 Task: Edit the show available start times in increments of 30 minutes.
Action: Mouse moved to (443, 260)
Screenshot: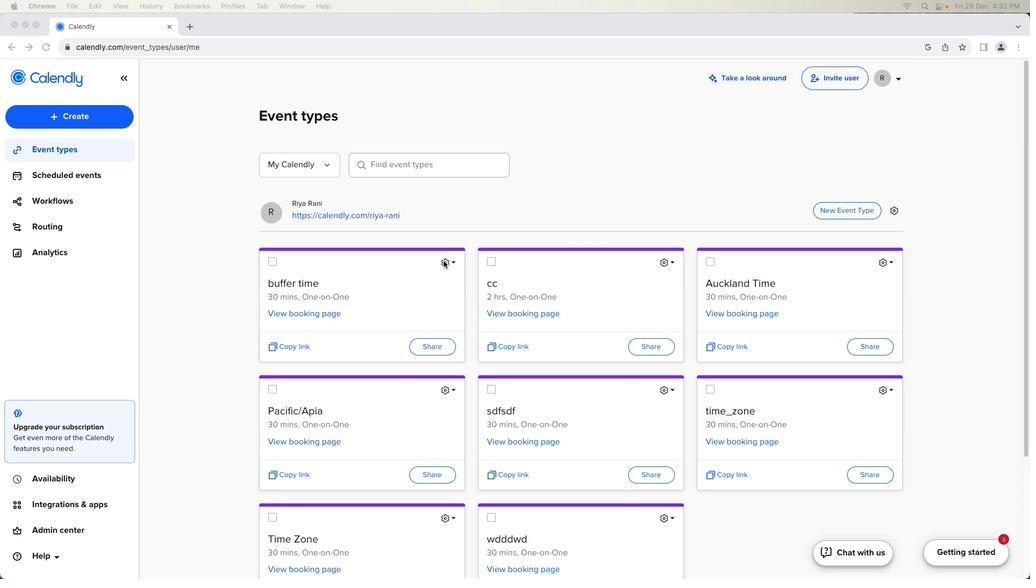 
Action: Mouse pressed left at (443, 260)
Screenshot: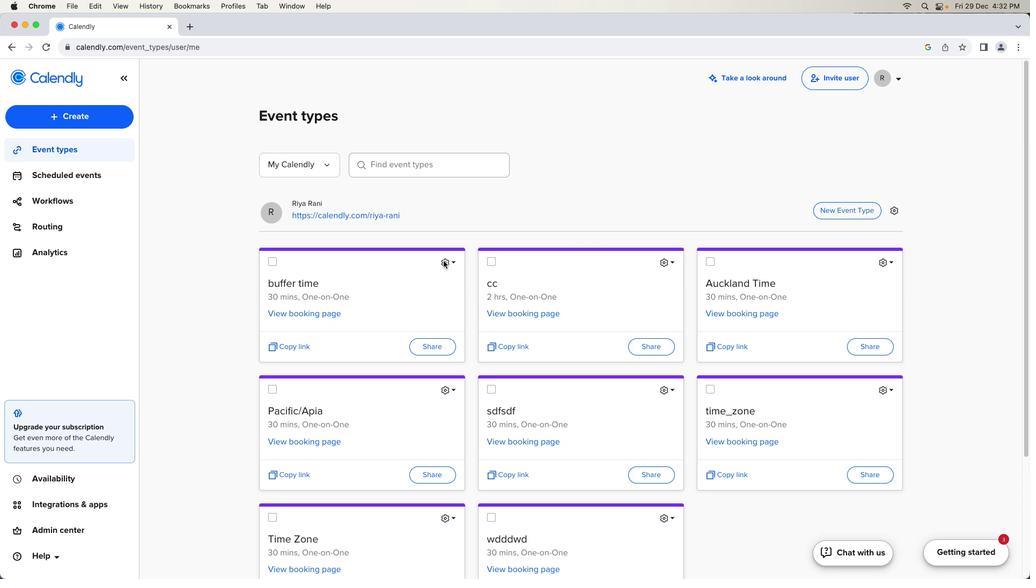 
Action: Mouse moved to (444, 262)
Screenshot: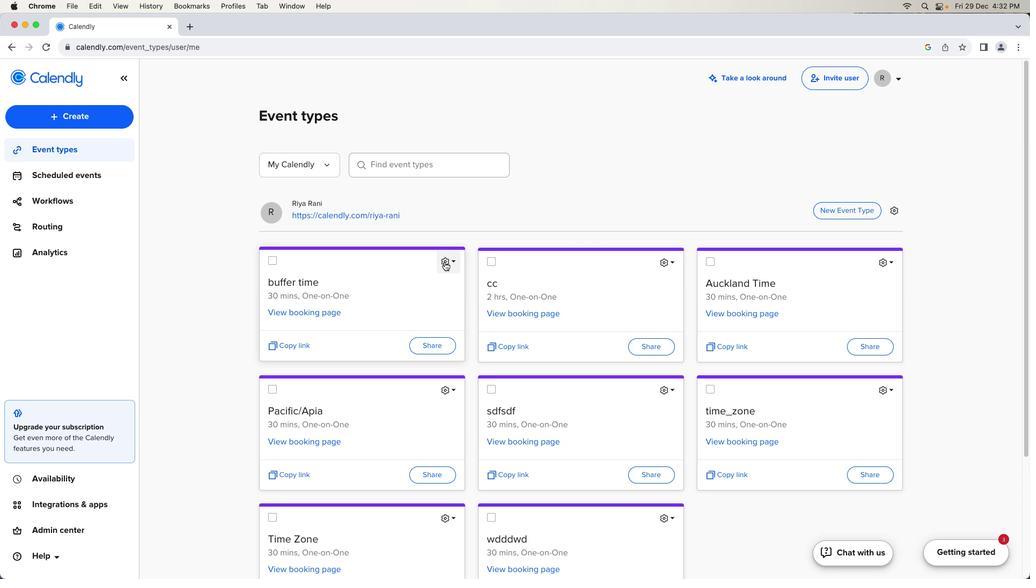 
Action: Mouse pressed left at (444, 262)
Screenshot: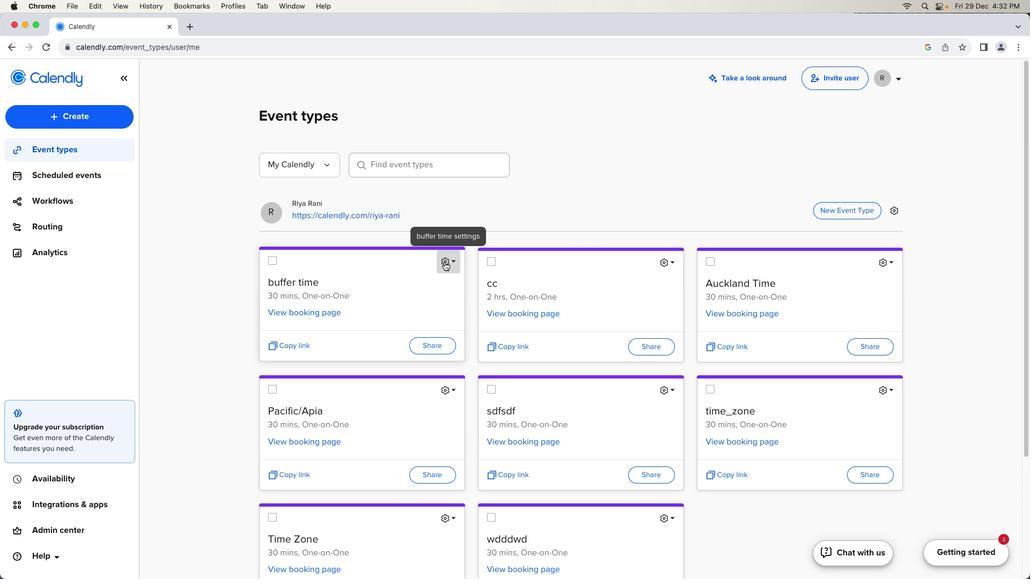 
Action: Mouse moved to (432, 289)
Screenshot: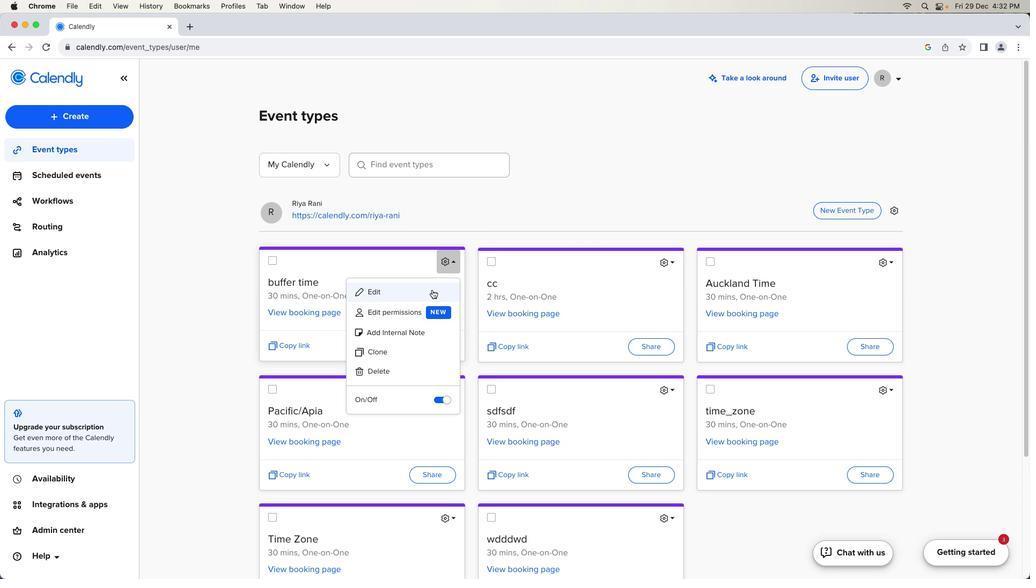 
Action: Mouse pressed left at (432, 289)
Screenshot: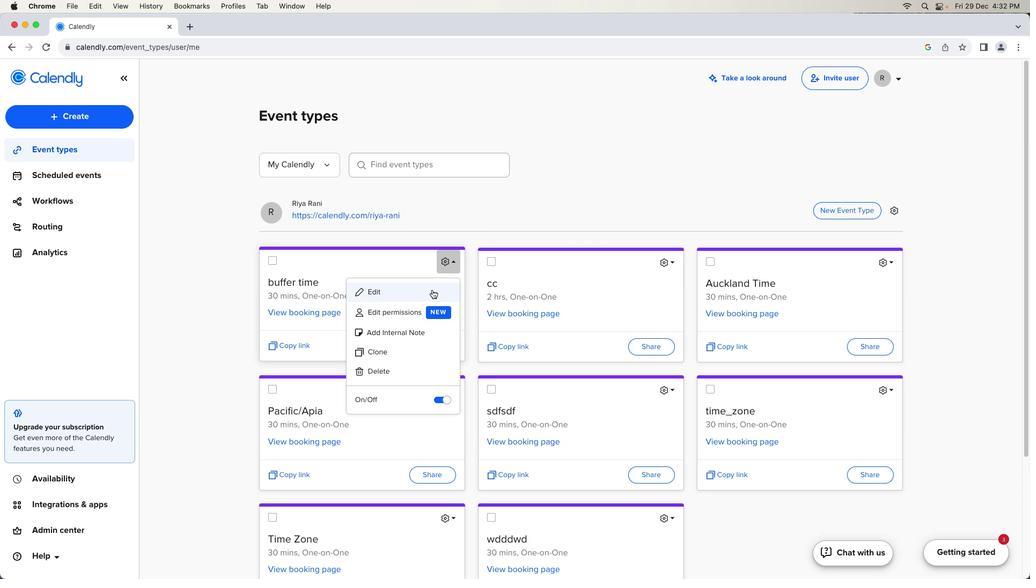 
Action: Mouse moved to (191, 322)
Screenshot: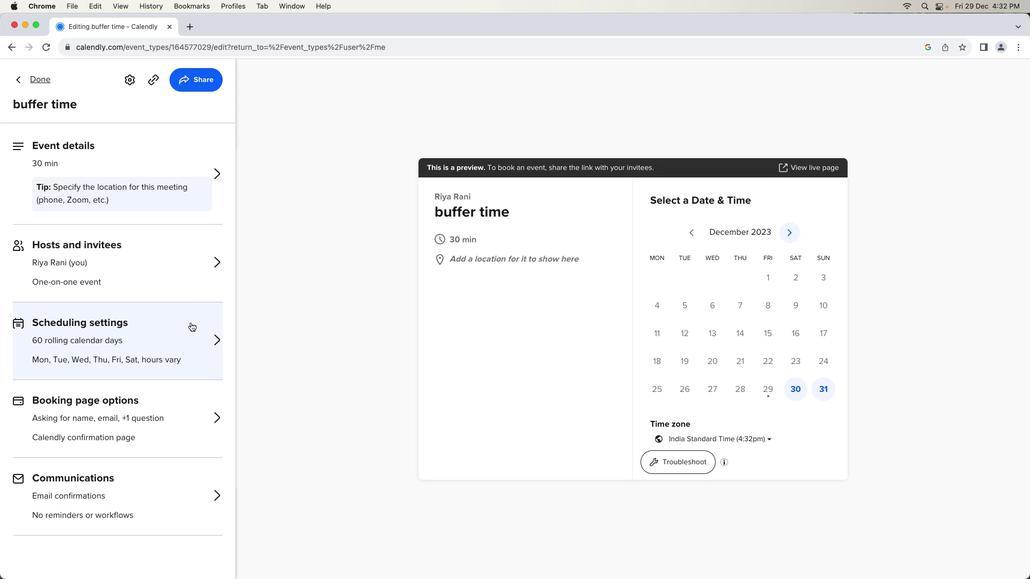 
Action: Mouse pressed left at (191, 322)
Screenshot: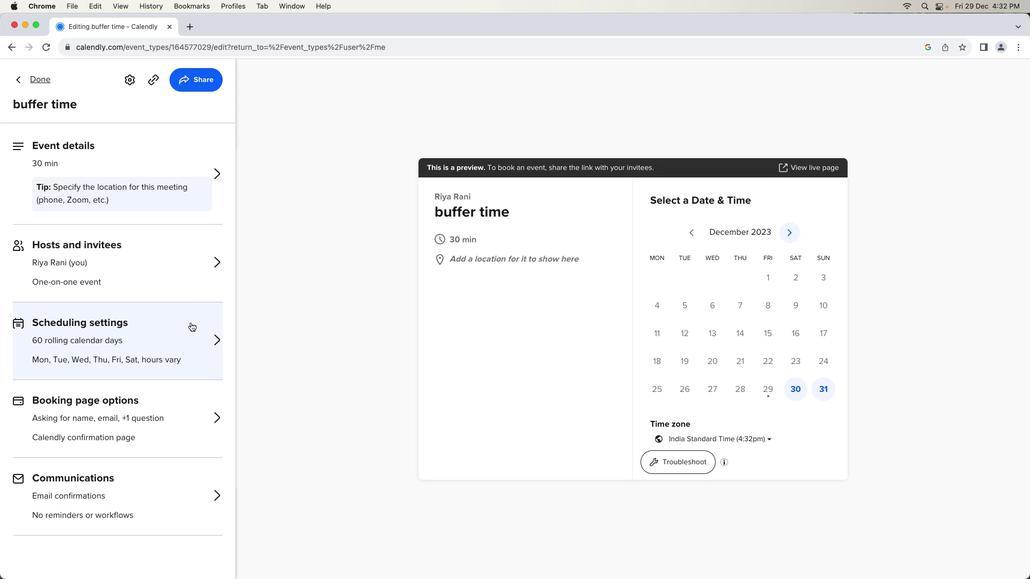 
Action: Mouse moved to (155, 442)
Screenshot: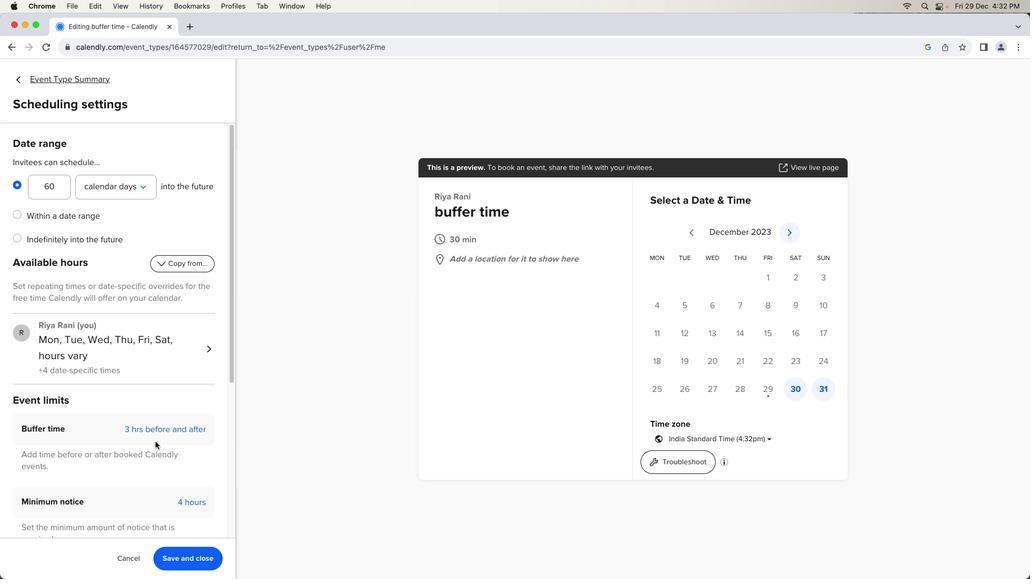 
Action: Mouse scrolled (155, 442) with delta (0, 0)
Screenshot: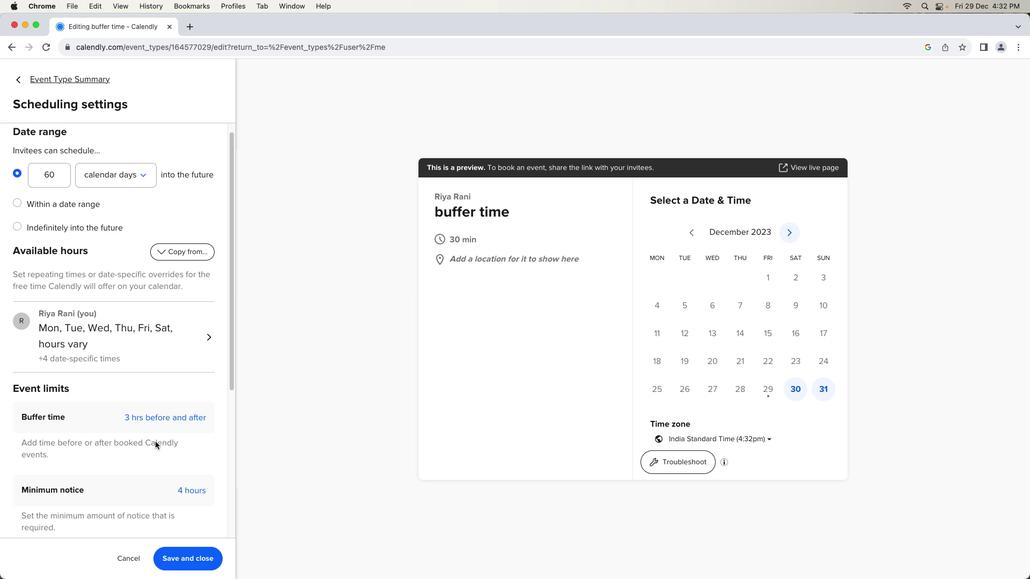 
Action: Mouse scrolled (155, 442) with delta (0, 0)
Screenshot: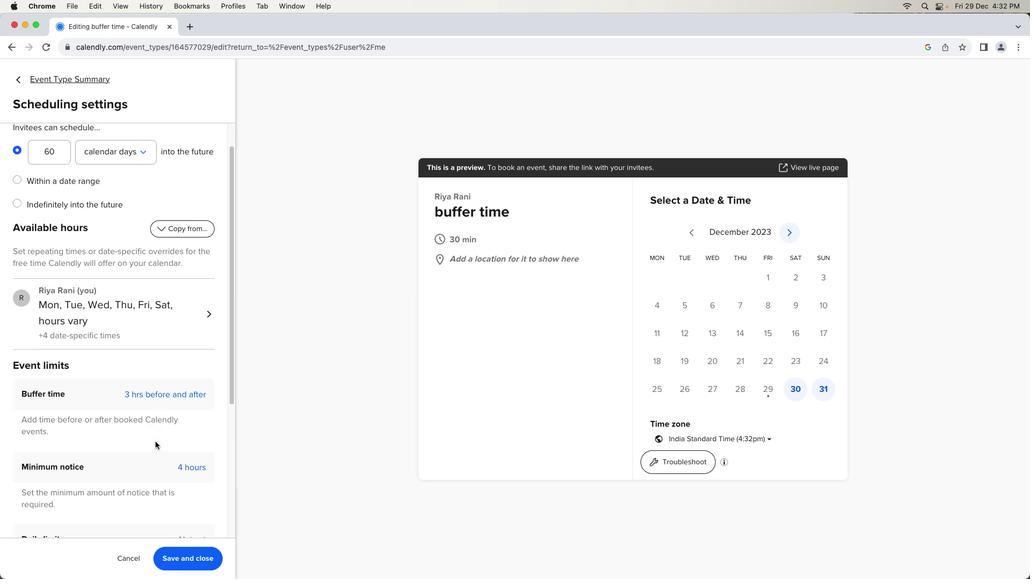 
Action: Mouse scrolled (155, 442) with delta (0, -1)
Screenshot: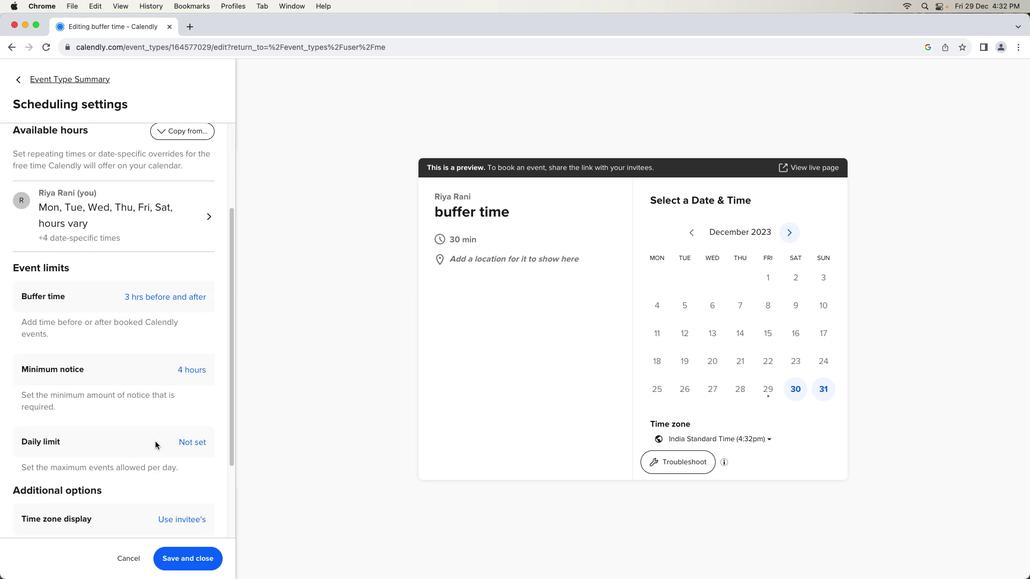 
Action: Mouse scrolled (155, 442) with delta (0, -2)
Screenshot: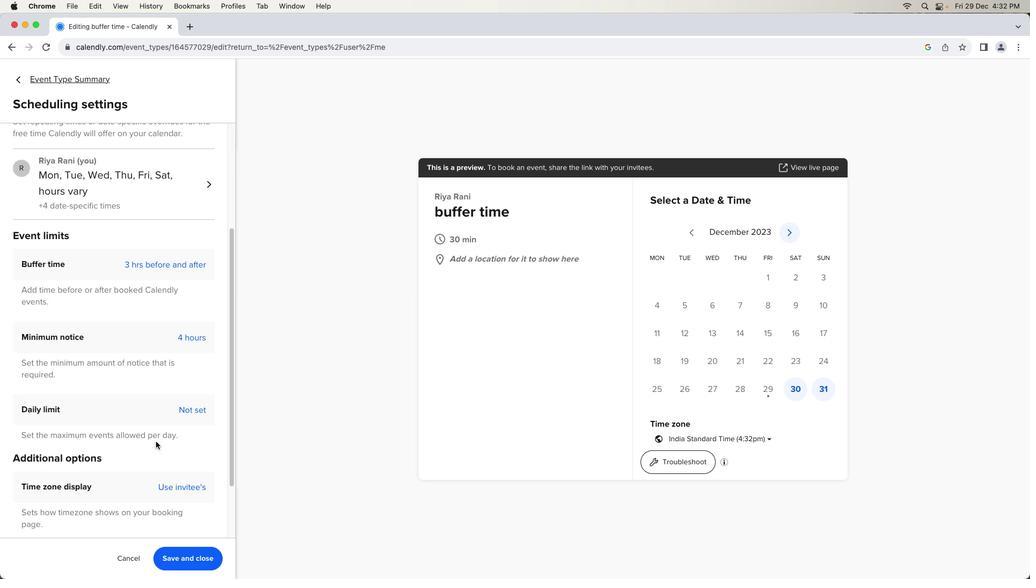 
Action: Mouse moved to (156, 440)
Screenshot: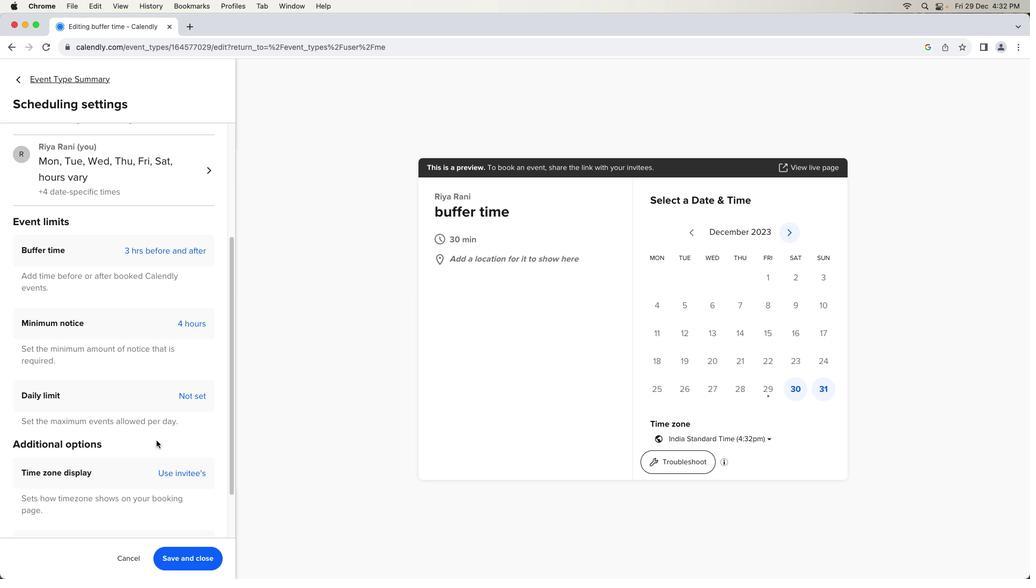 
Action: Mouse scrolled (156, 440) with delta (0, 0)
Screenshot: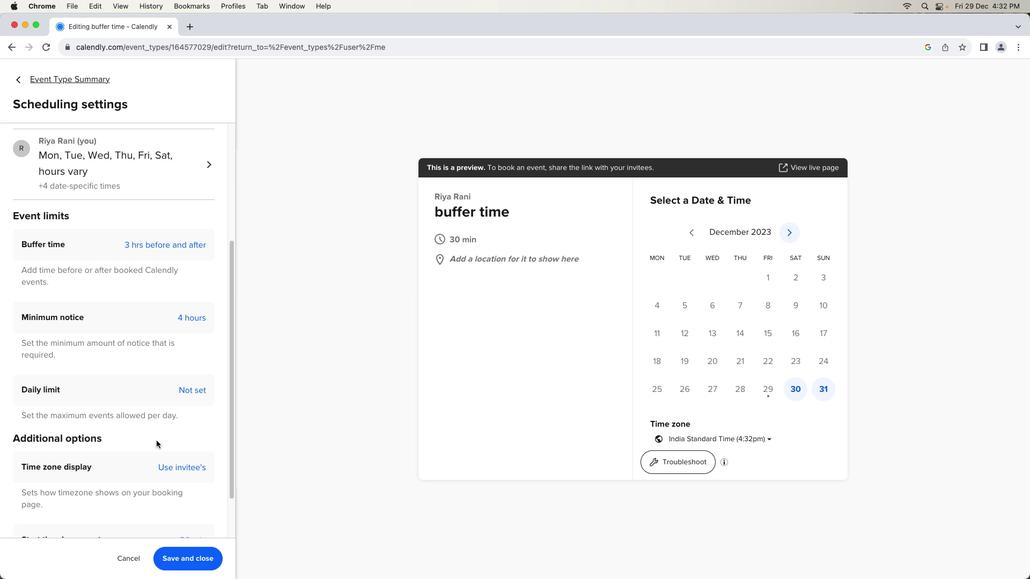 
Action: Mouse scrolled (156, 440) with delta (0, 0)
Screenshot: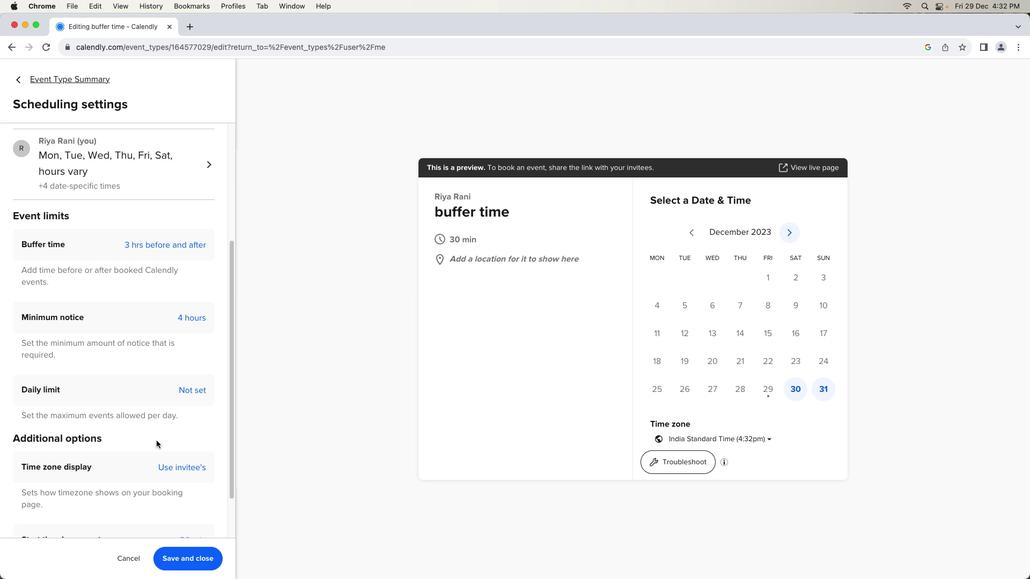 
Action: Mouse moved to (156, 440)
Screenshot: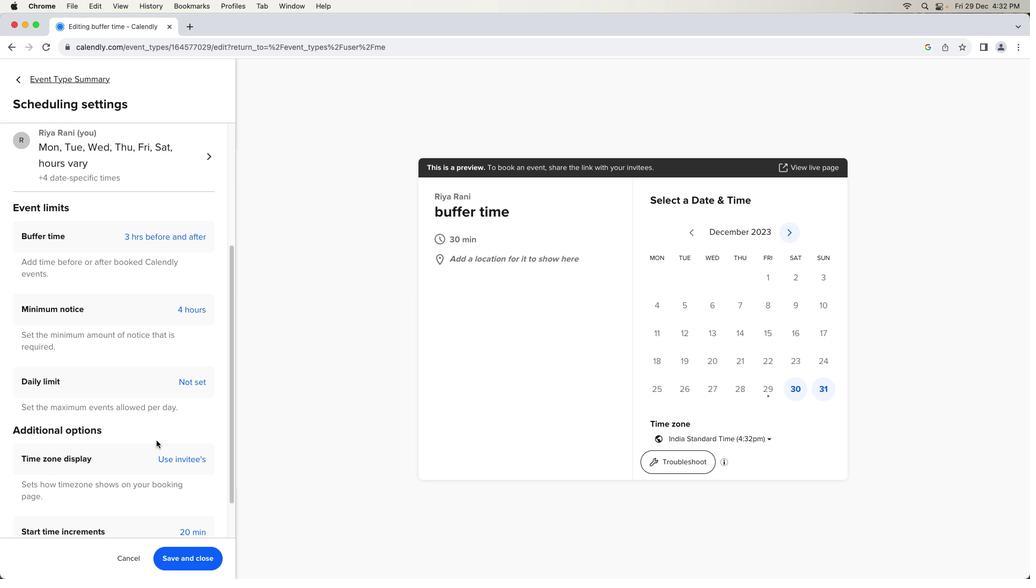 
Action: Mouse scrolled (156, 440) with delta (0, 0)
Screenshot: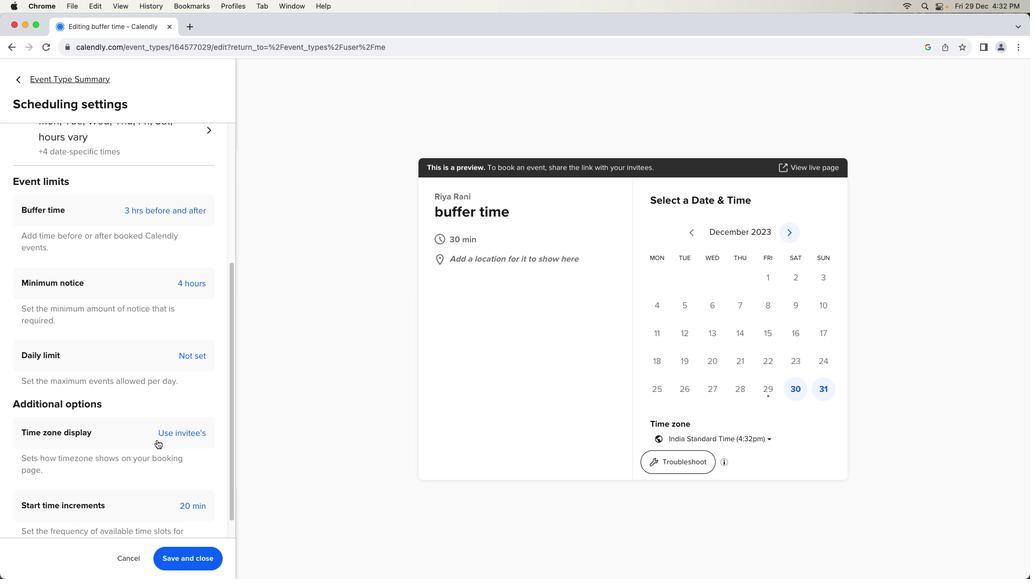 
Action: Mouse scrolled (156, 440) with delta (0, 0)
Screenshot: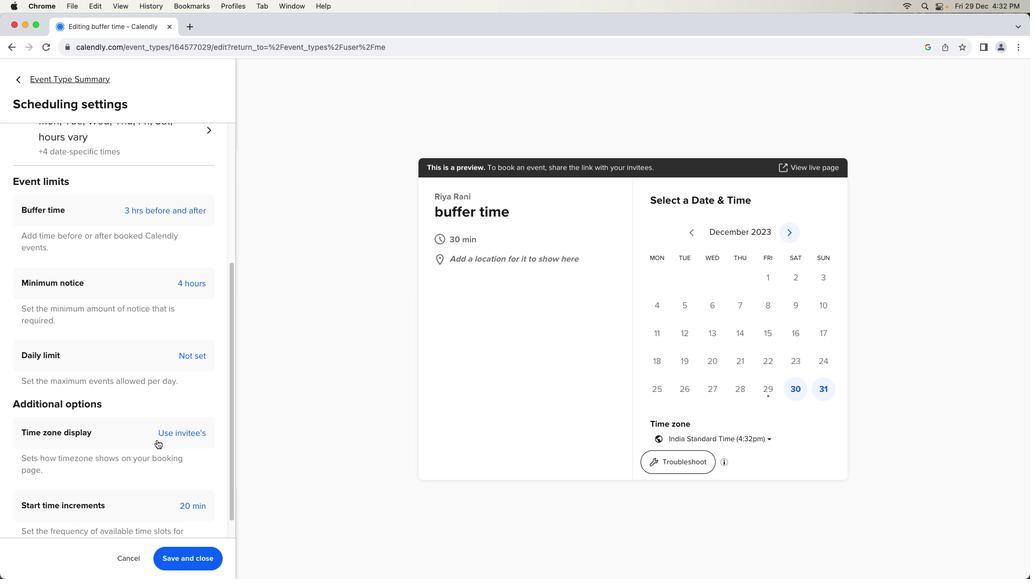 
Action: Mouse scrolled (156, 440) with delta (0, -1)
Screenshot: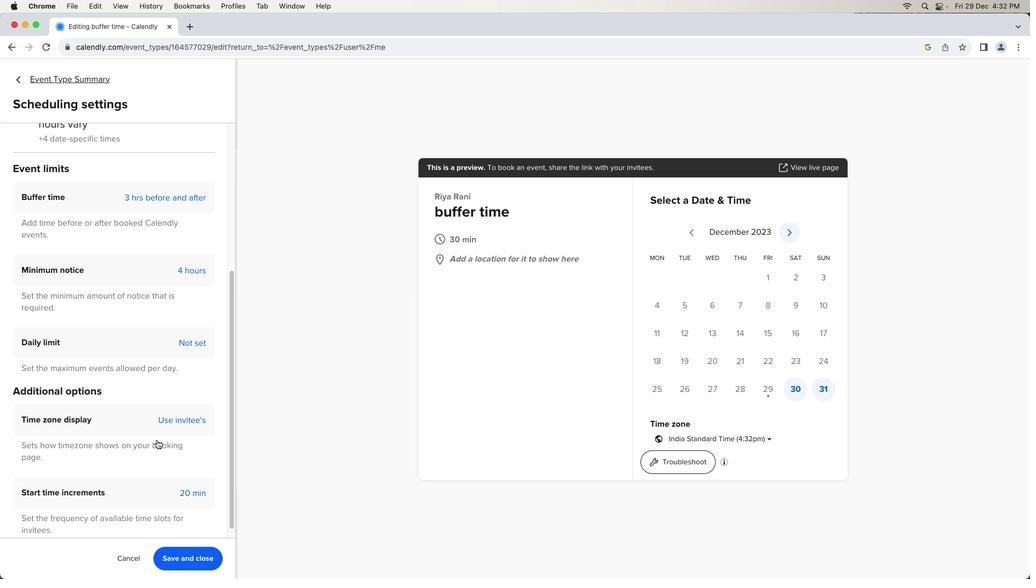 
Action: Mouse scrolled (156, 440) with delta (0, -2)
Screenshot: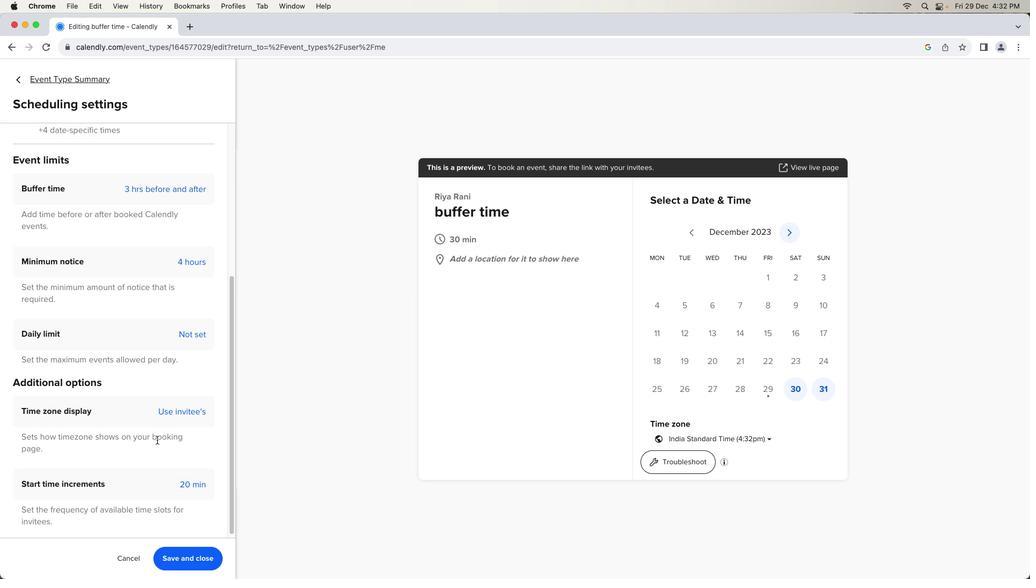 
Action: Mouse moved to (157, 440)
Screenshot: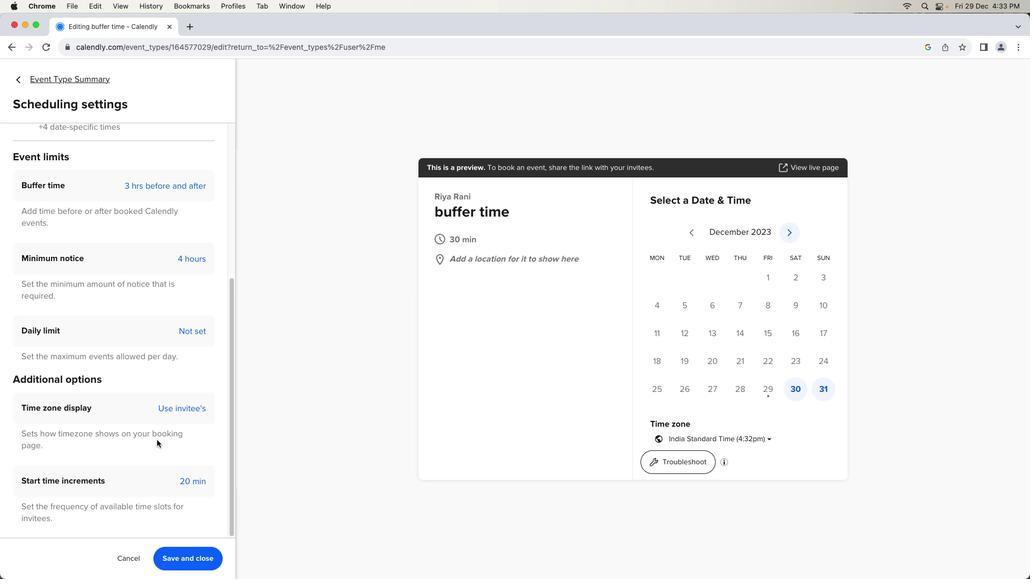 
Action: Mouse scrolled (157, 440) with delta (0, 0)
Screenshot: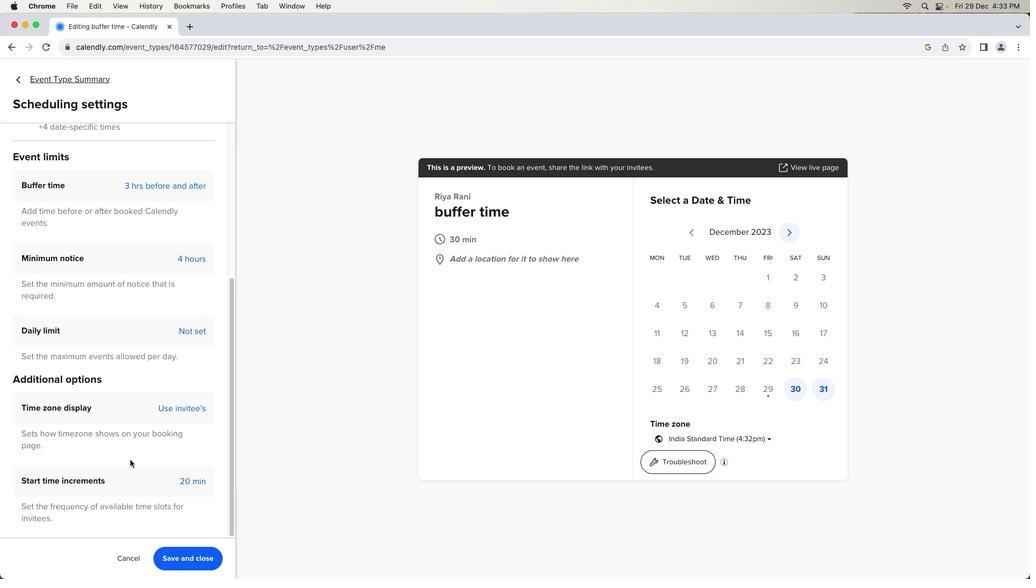 
Action: Mouse moved to (96, 477)
Screenshot: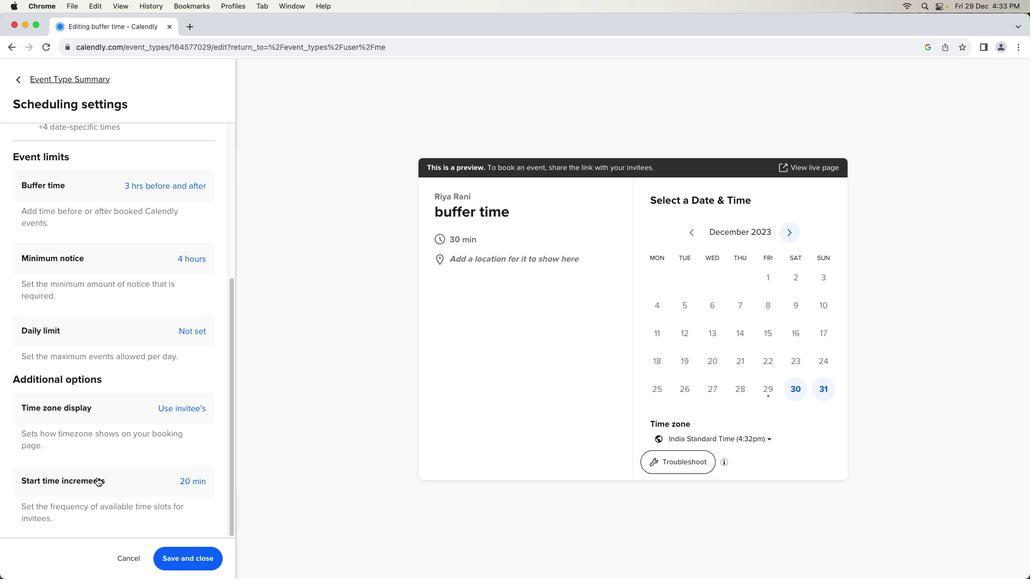 
Action: Mouse pressed left at (96, 477)
Screenshot: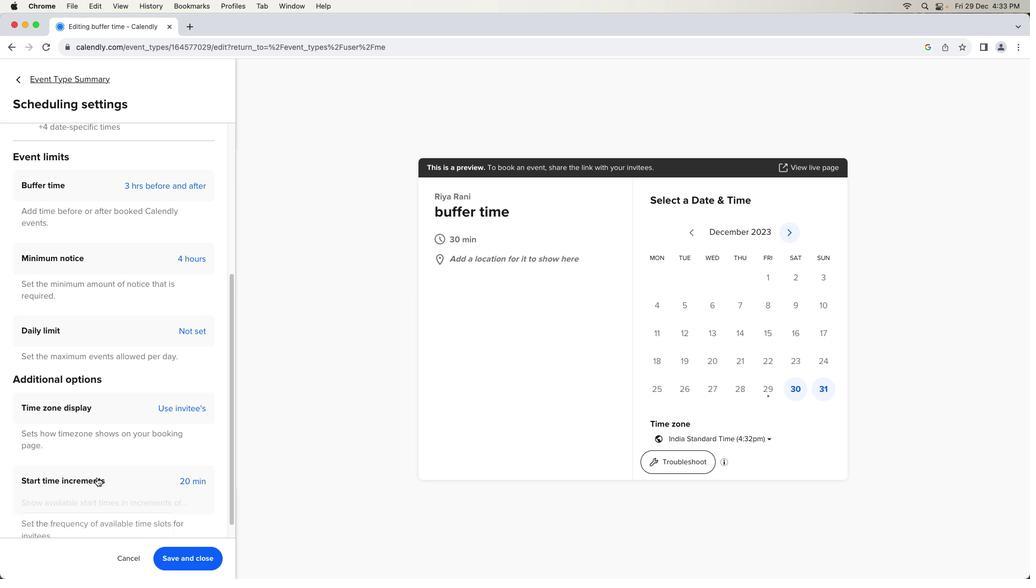 
Action: Mouse moved to (129, 469)
Screenshot: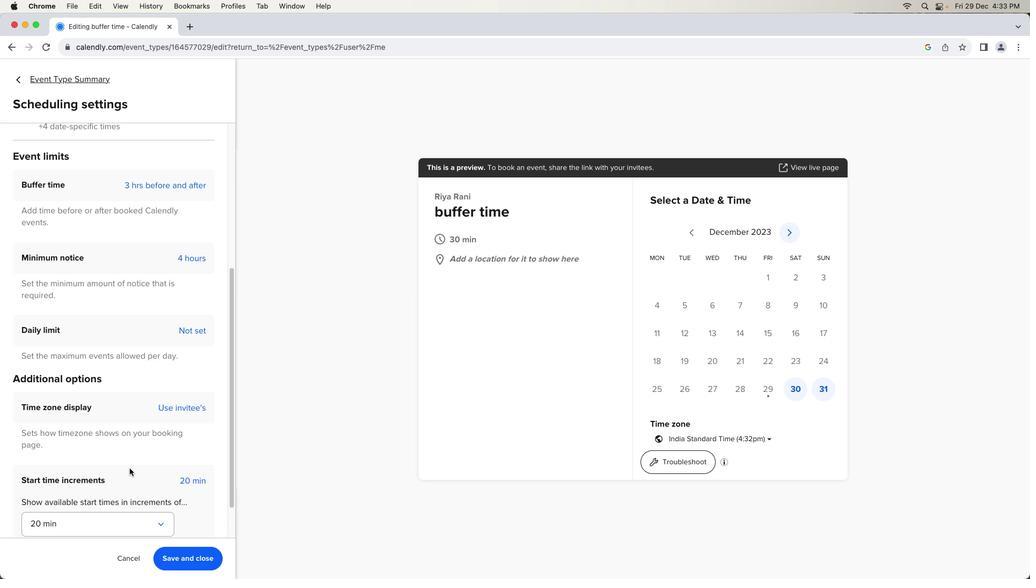 
Action: Mouse scrolled (129, 469) with delta (0, 0)
Screenshot: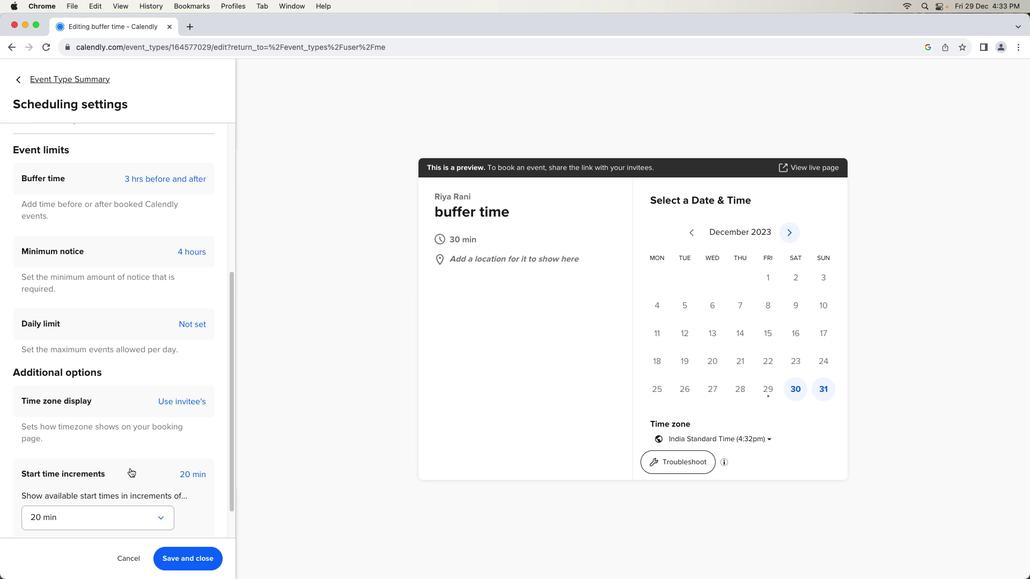 
Action: Mouse scrolled (129, 469) with delta (0, 0)
Screenshot: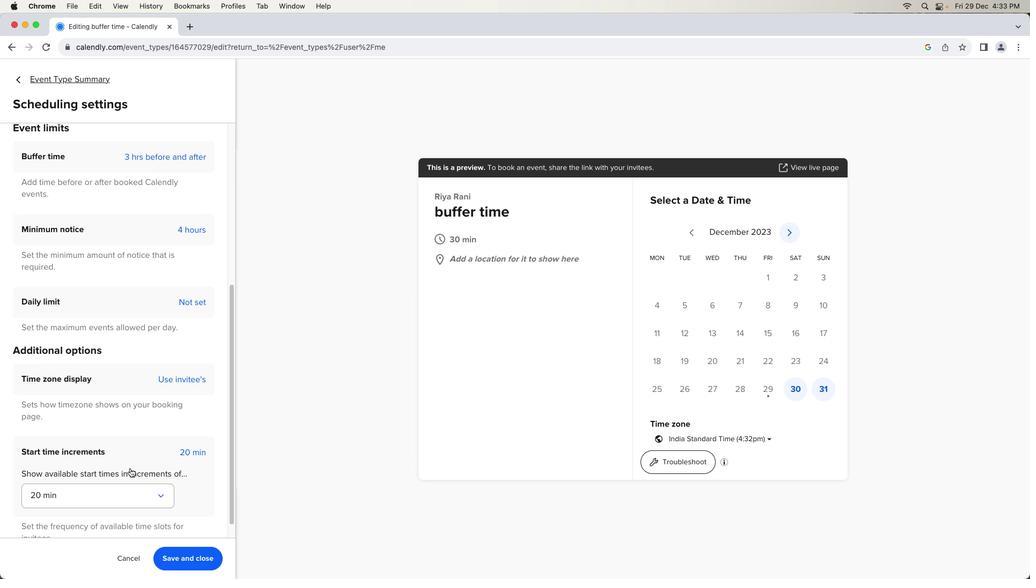 
Action: Mouse scrolled (129, 469) with delta (0, -1)
Screenshot: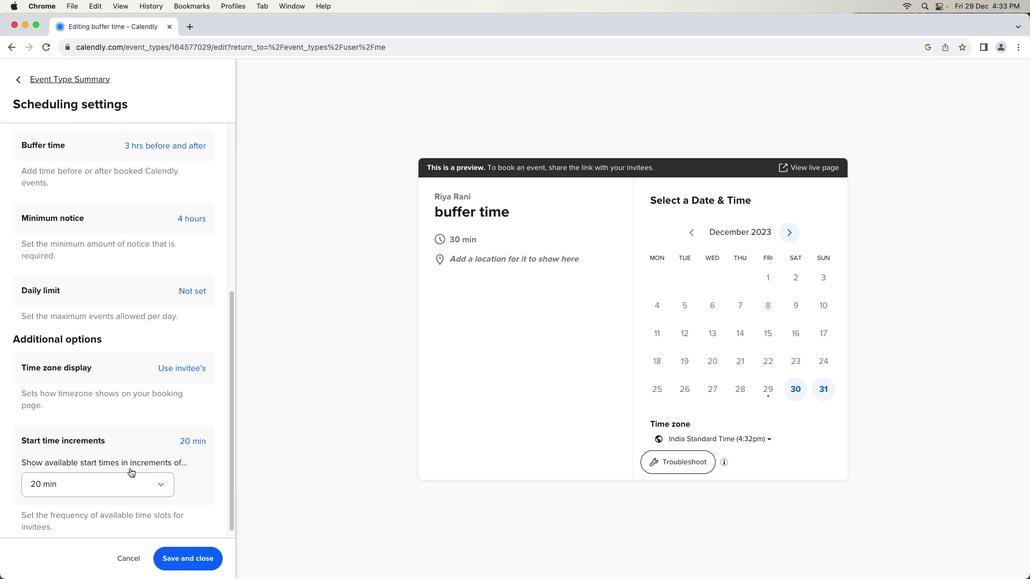
Action: Mouse moved to (130, 468)
Screenshot: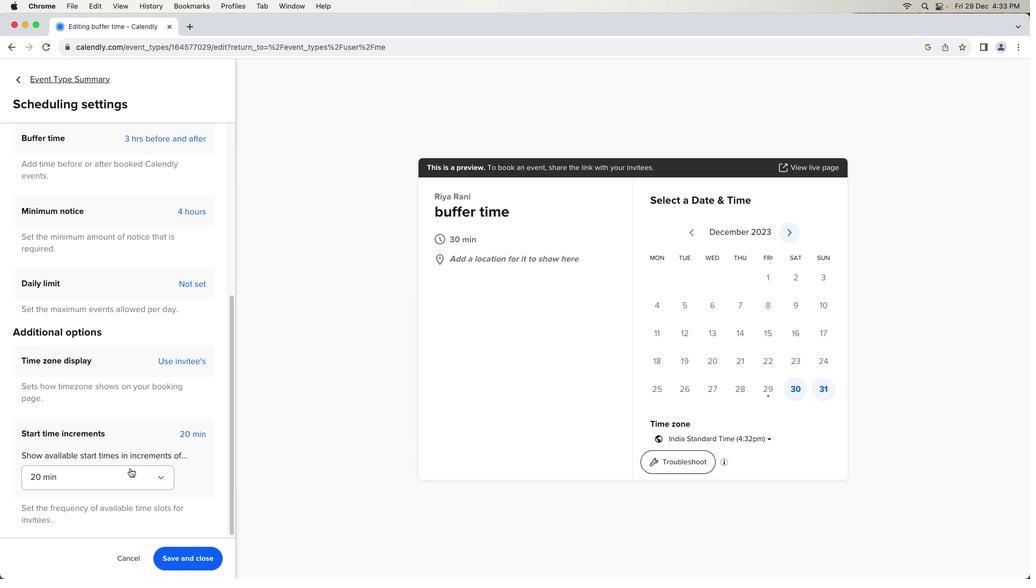 
Action: Mouse scrolled (130, 468) with delta (0, -2)
Screenshot: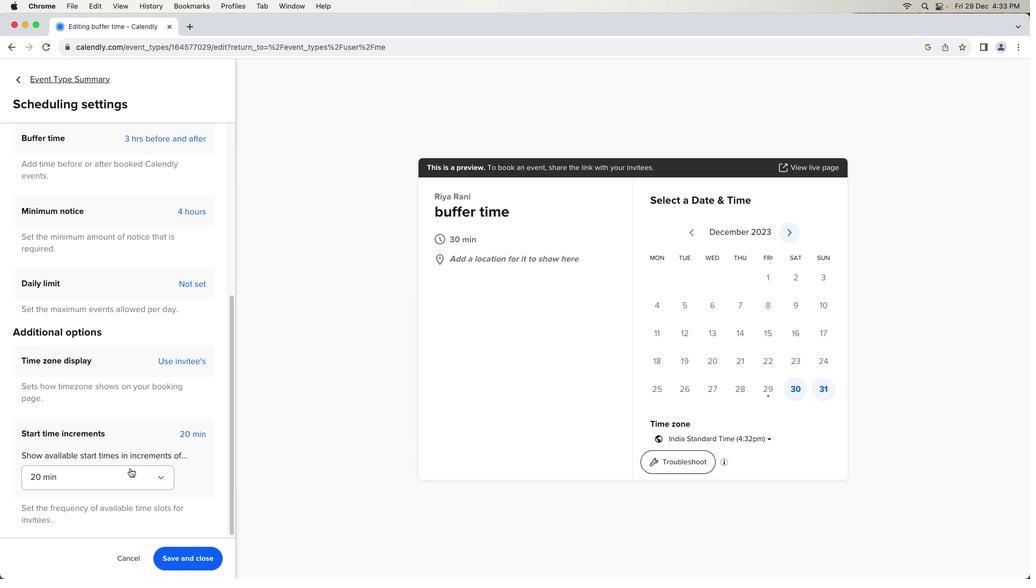 
Action: Mouse moved to (131, 468)
Screenshot: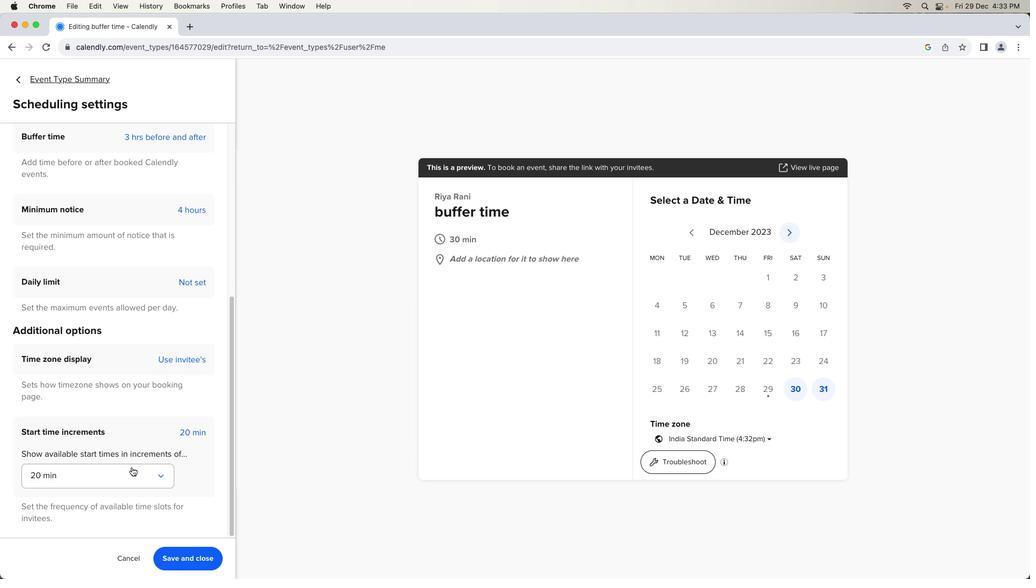 
Action: Mouse scrolled (131, 468) with delta (0, 0)
Screenshot: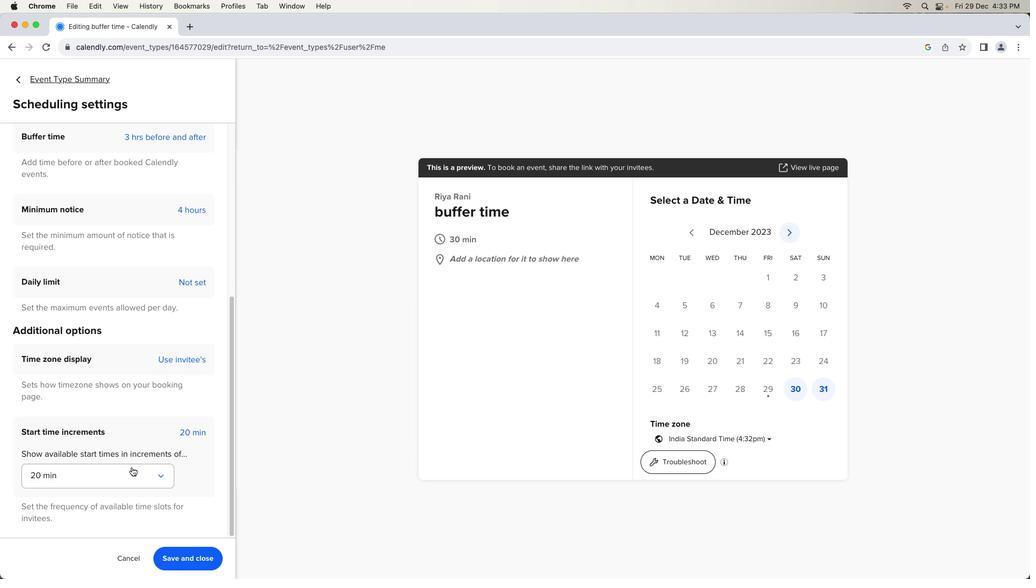 
Action: Mouse moved to (132, 468)
Screenshot: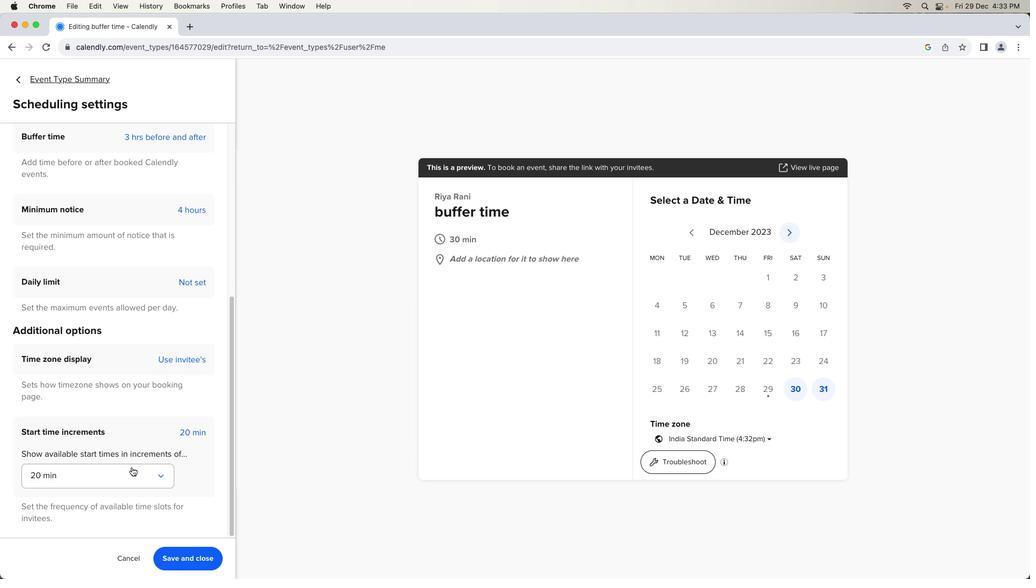 
Action: Mouse scrolled (132, 468) with delta (0, 0)
Screenshot: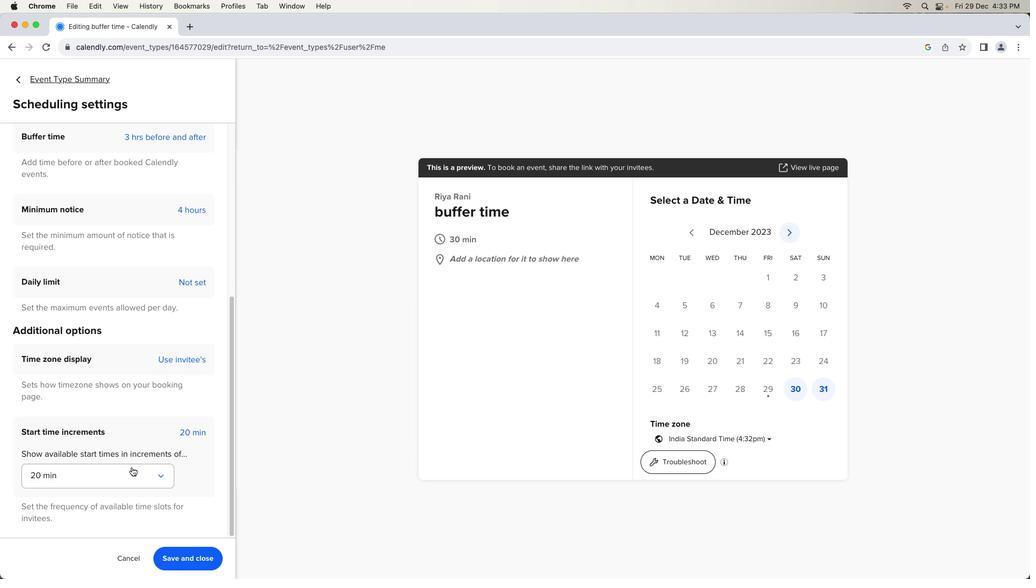 
Action: Mouse scrolled (132, 468) with delta (0, -1)
Screenshot: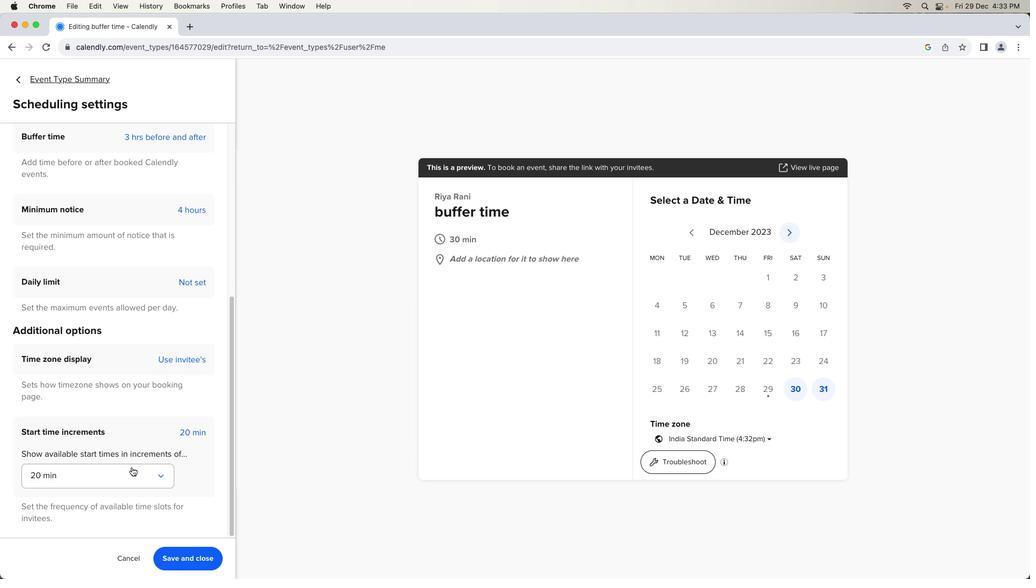 
Action: Mouse moved to (159, 475)
Screenshot: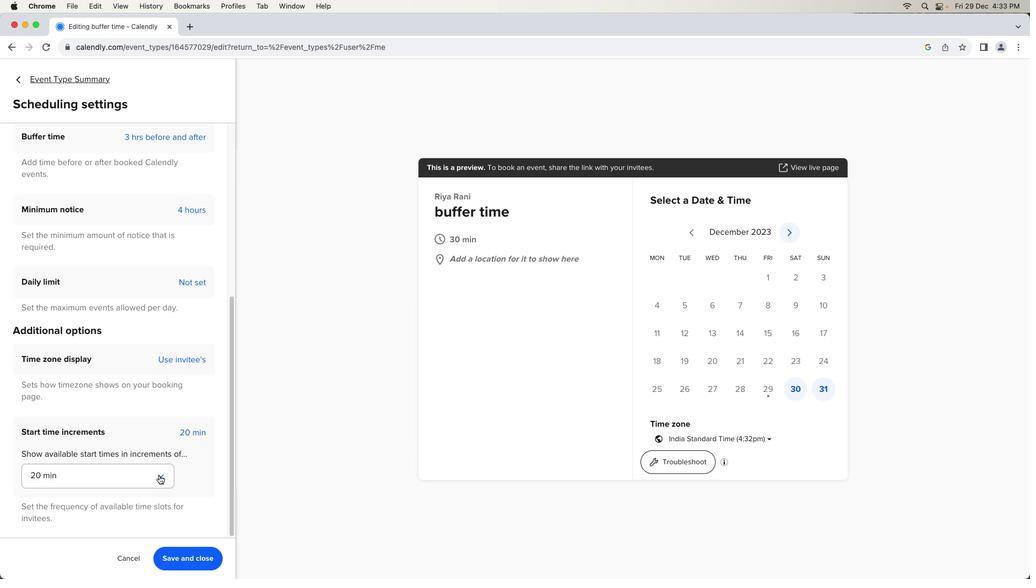 
Action: Mouse pressed left at (159, 475)
Screenshot: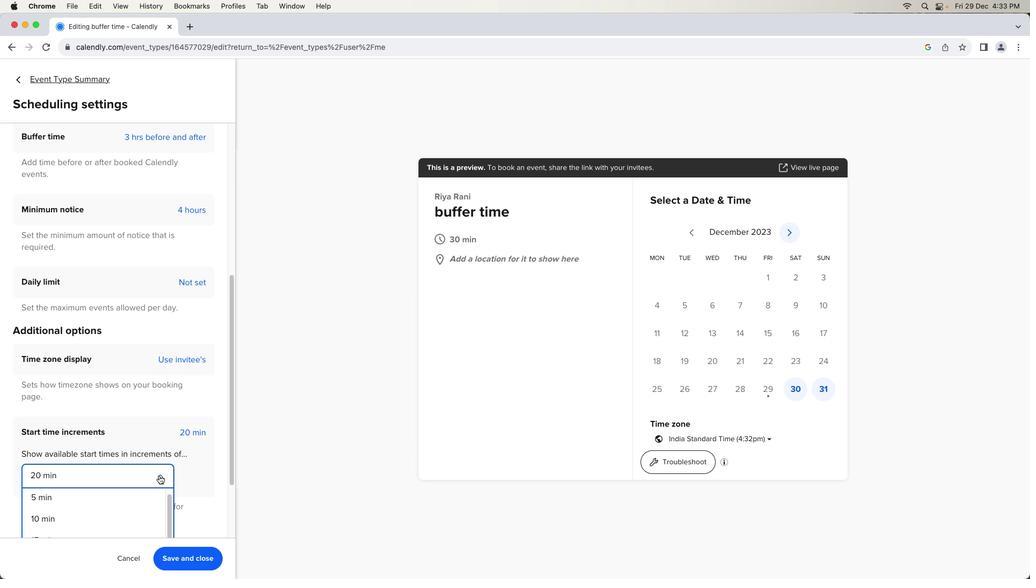 
Action: Mouse scrolled (159, 475) with delta (0, 0)
Screenshot: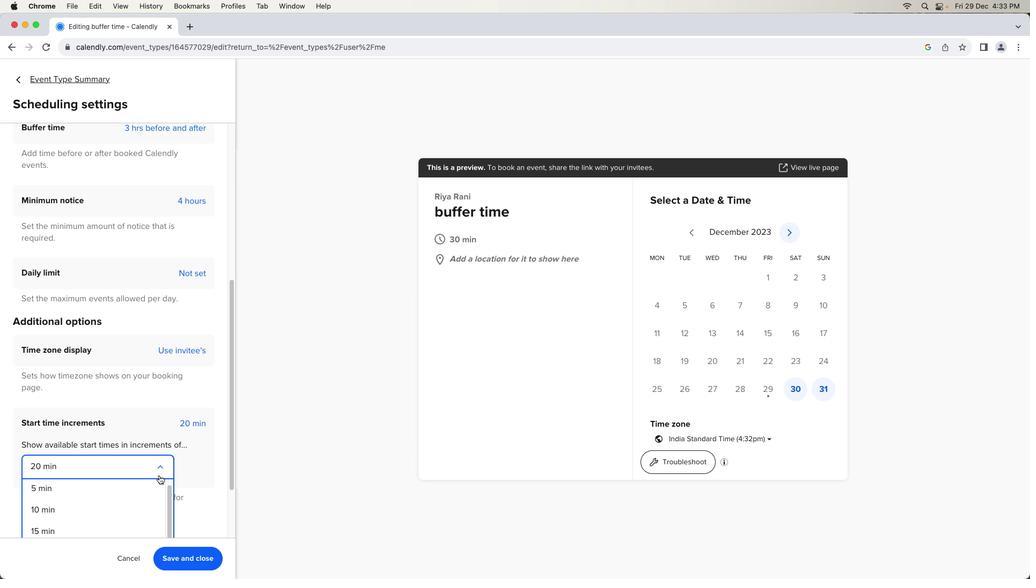 
Action: Mouse scrolled (159, 475) with delta (0, 0)
Screenshot: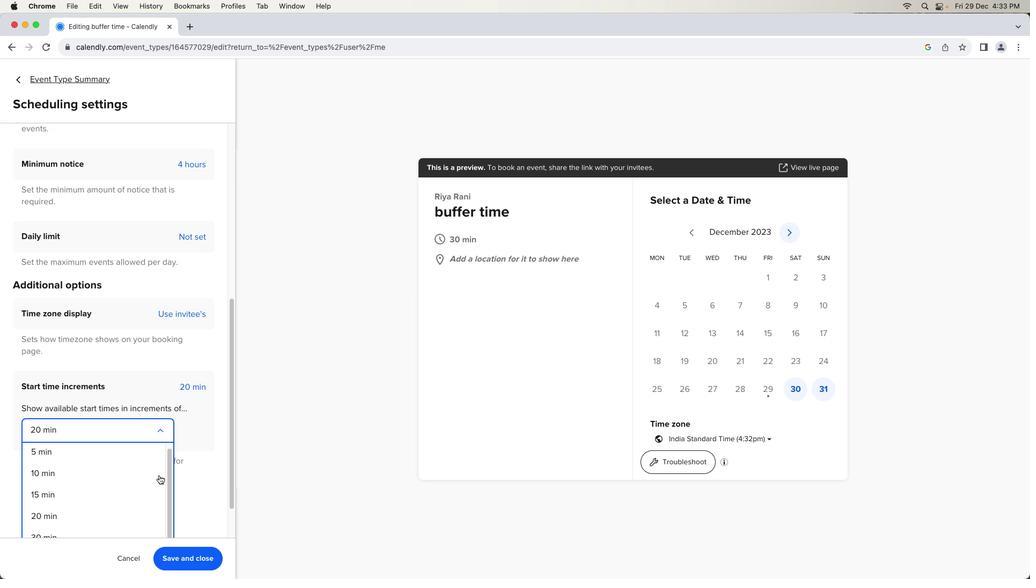
Action: Mouse scrolled (159, 475) with delta (0, -1)
Screenshot: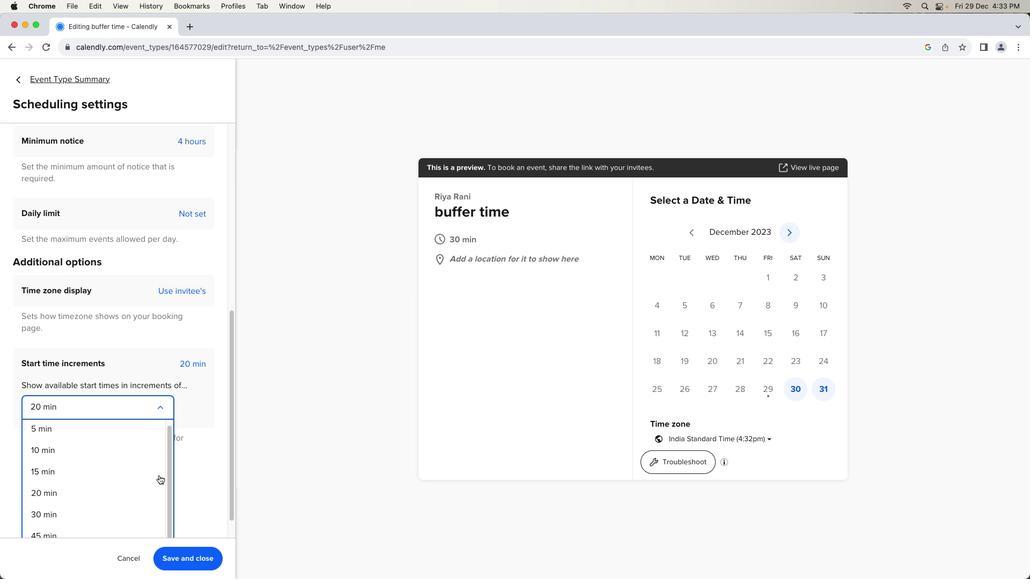 
Action: Mouse scrolled (159, 475) with delta (0, -2)
Screenshot: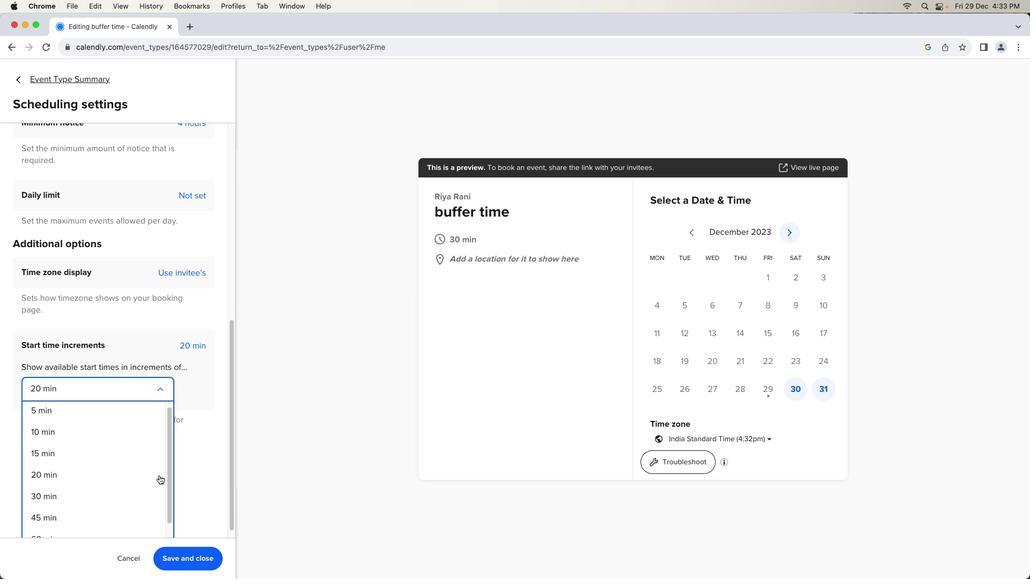 
Action: Mouse moved to (111, 483)
Screenshot: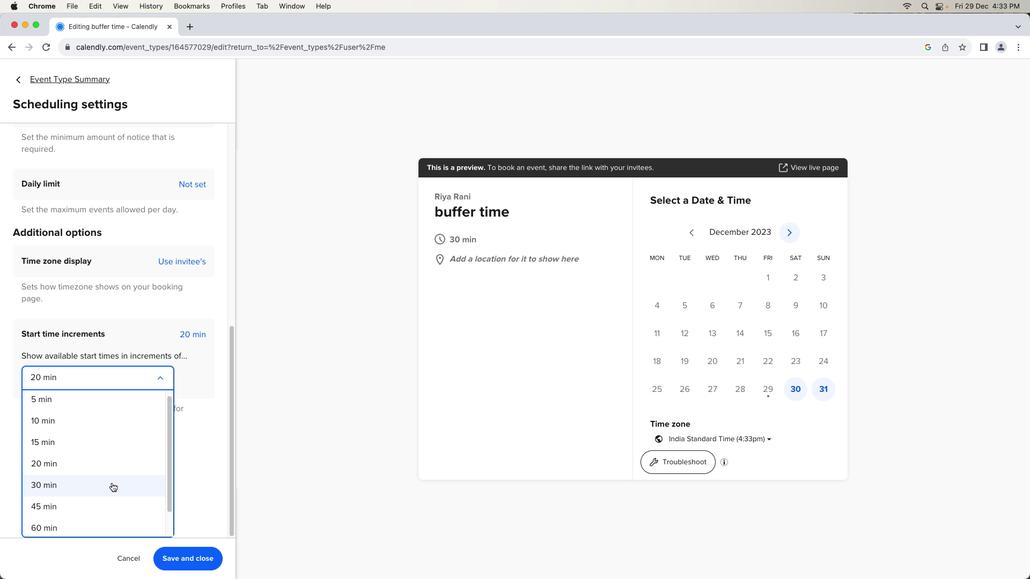 
Action: Mouse pressed left at (111, 483)
Screenshot: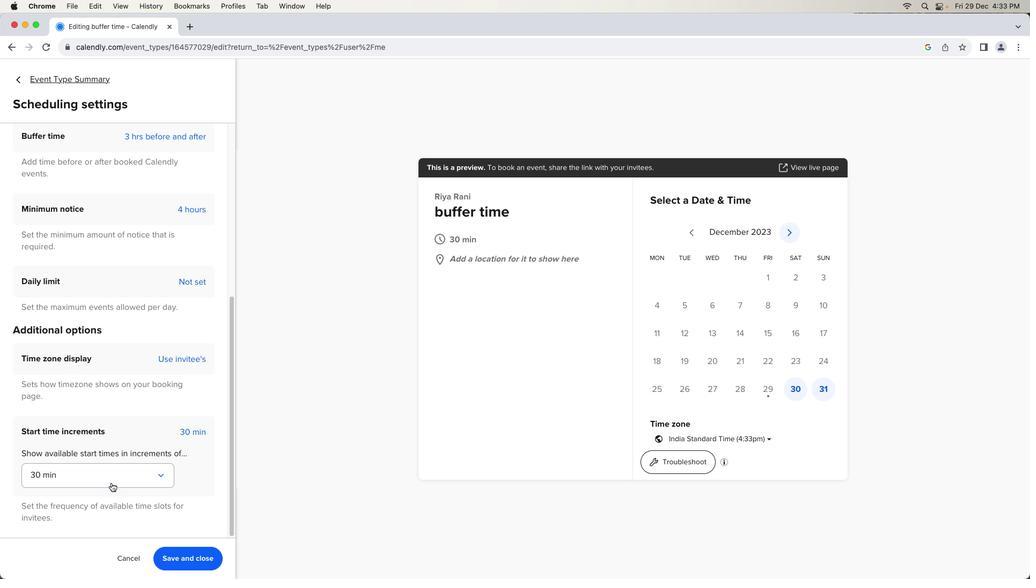 
Action: Mouse moved to (216, 561)
Screenshot: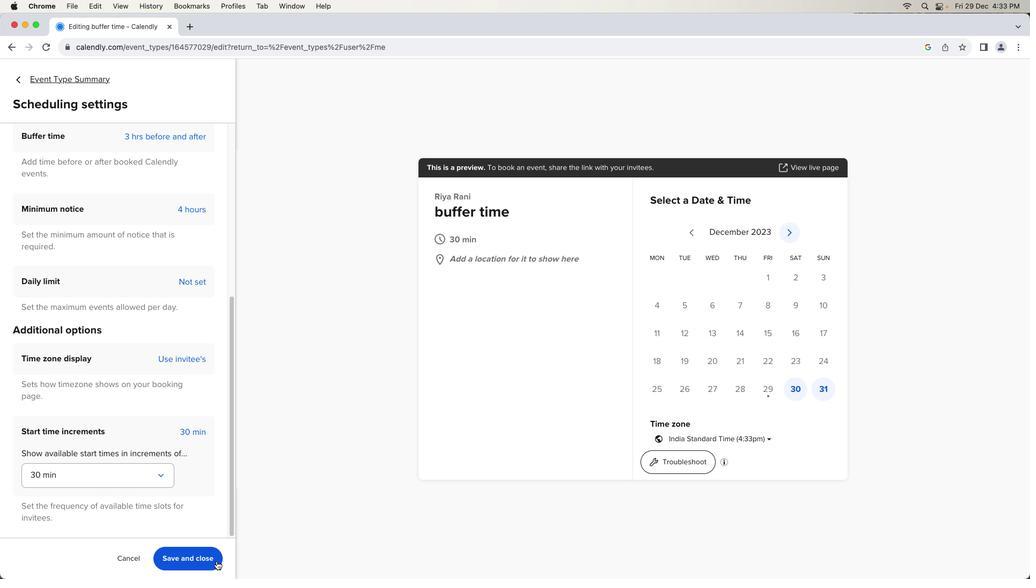 
Action: Mouse pressed left at (216, 561)
Screenshot: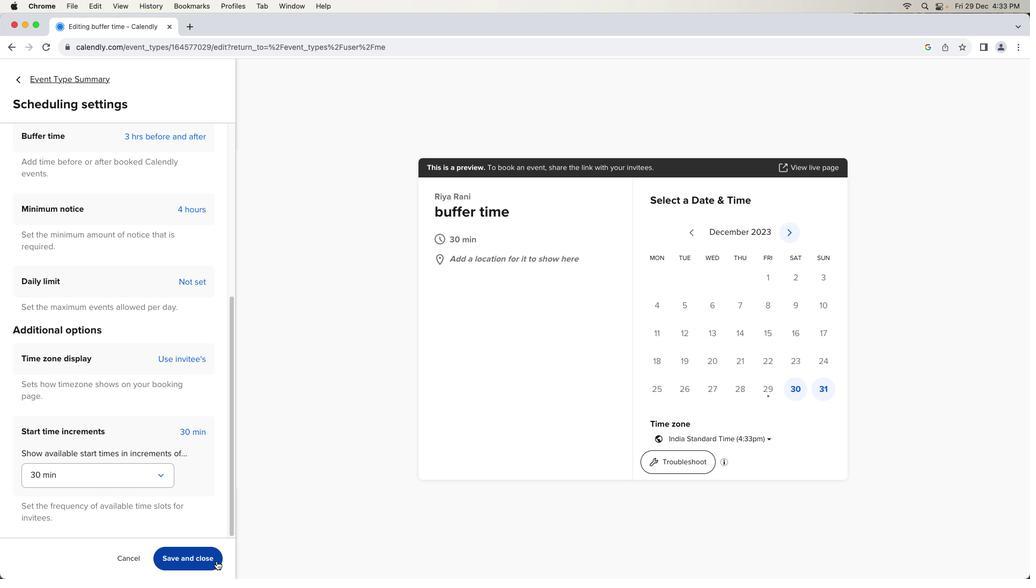 
Action: Mouse moved to (413, 190)
Screenshot: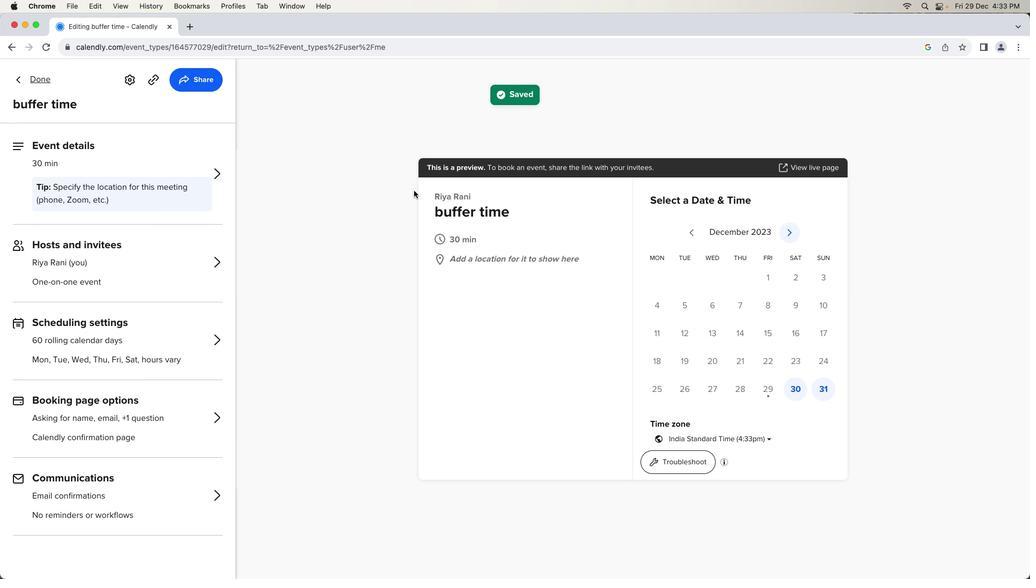 
